 Task: Change the view options to display shorter events the same size as 30-minute events.
Action: Mouse moved to (1028, 110)
Screenshot: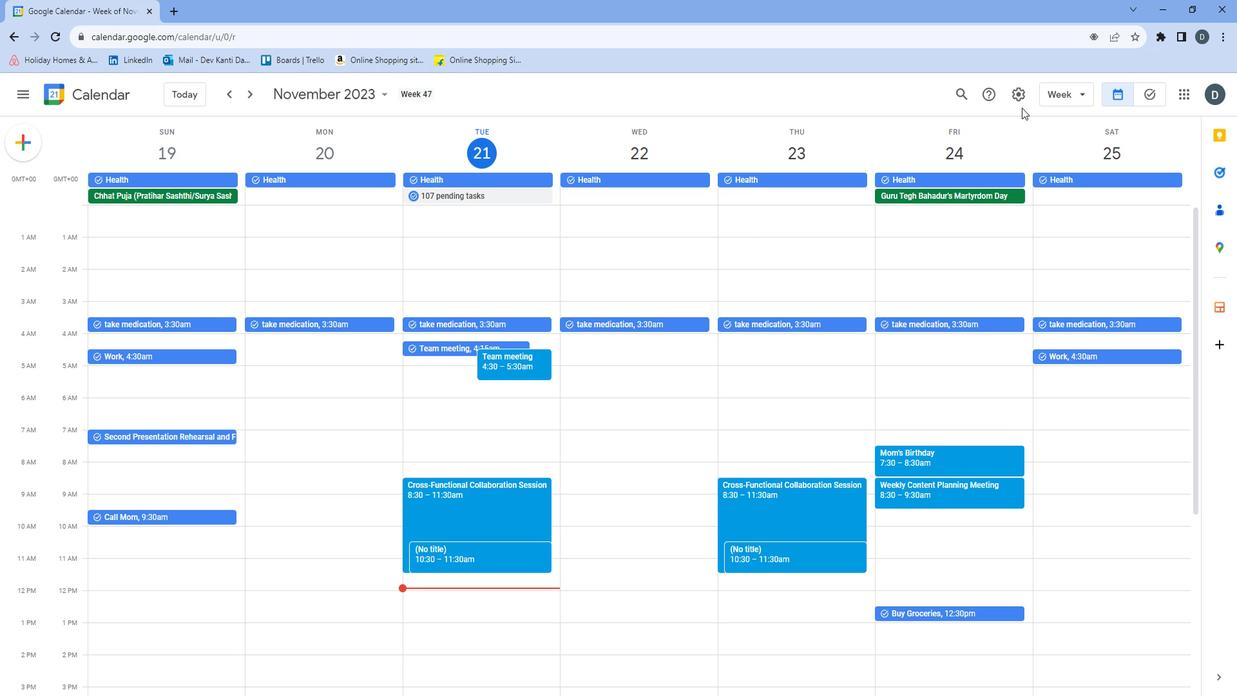 
Action: Mouse pressed left at (1028, 110)
Screenshot: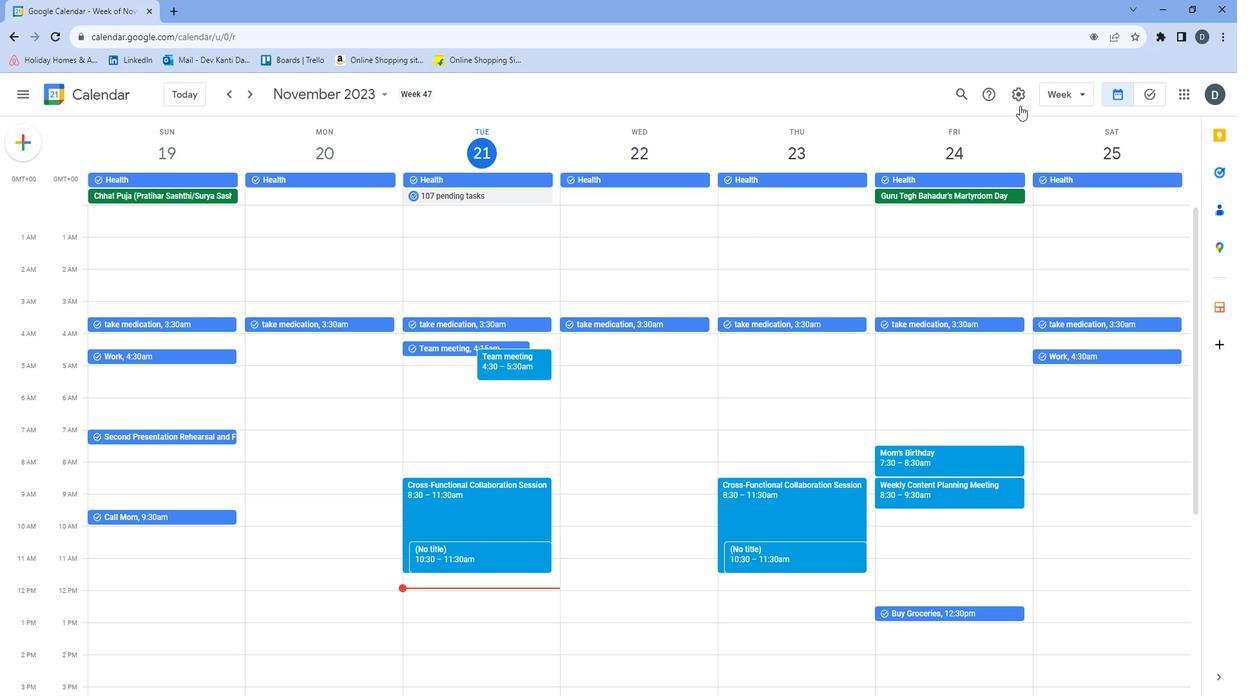
Action: Mouse moved to (1031, 132)
Screenshot: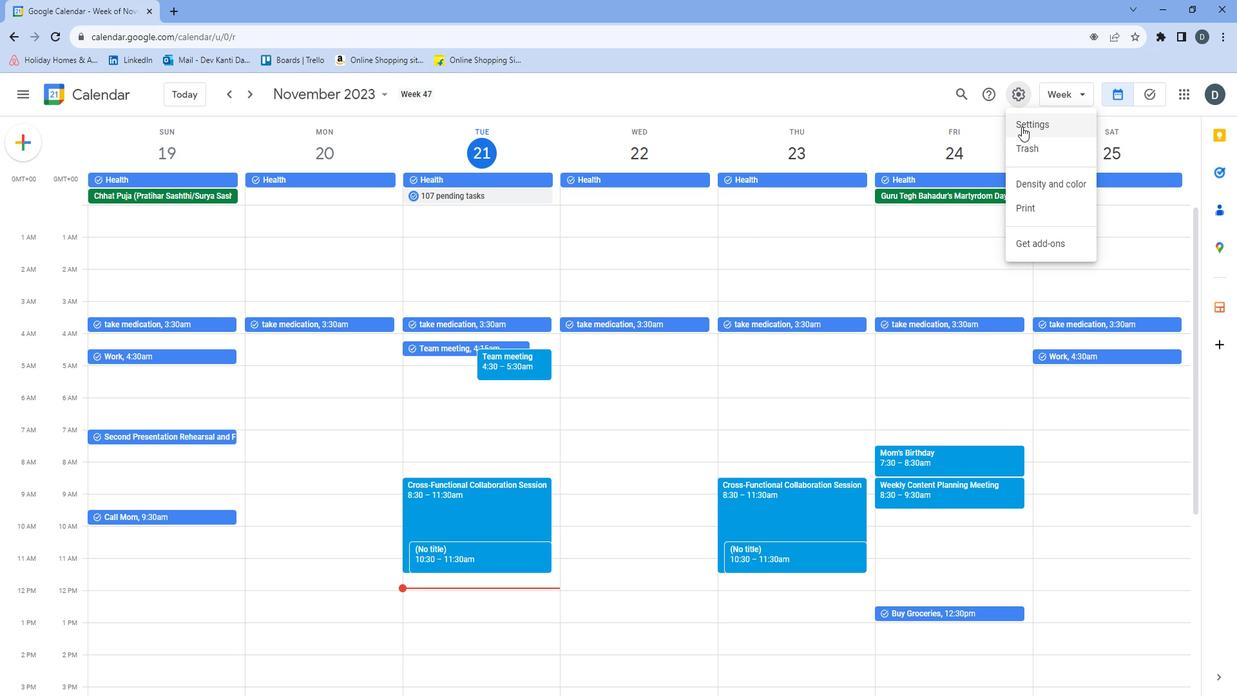 
Action: Mouse pressed left at (1031, 132)
Screenshot: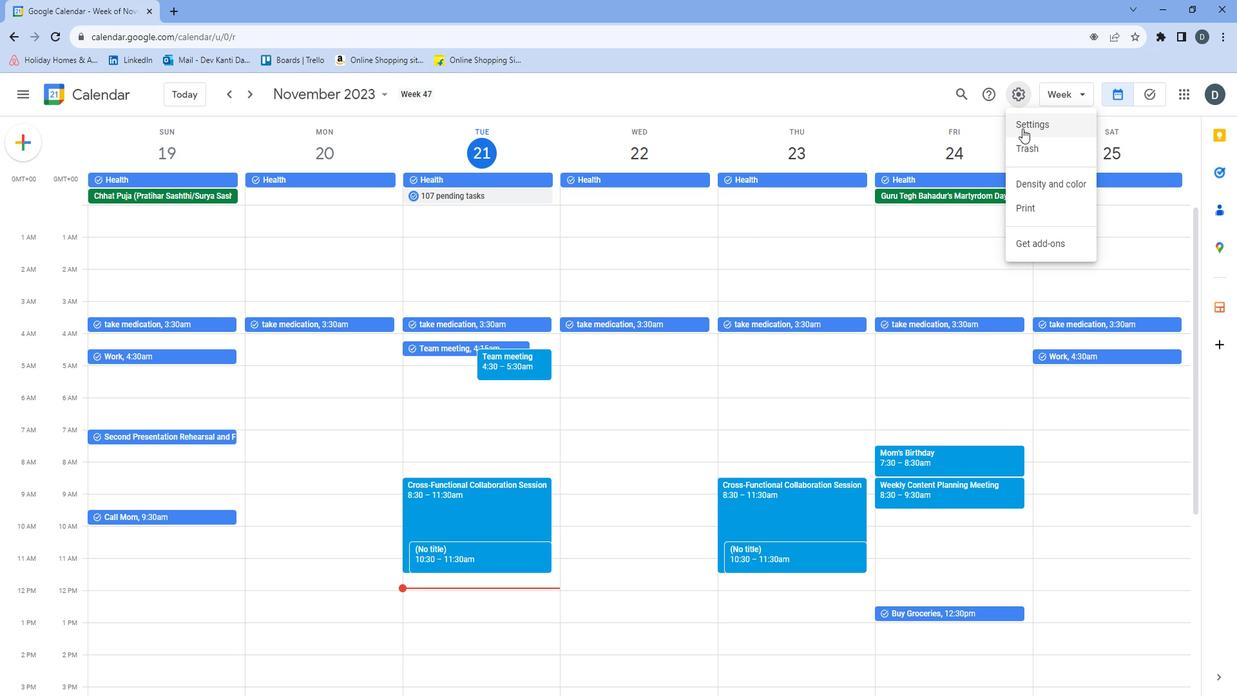 
Action: Mouse moved to (774, 299)
Screenshot: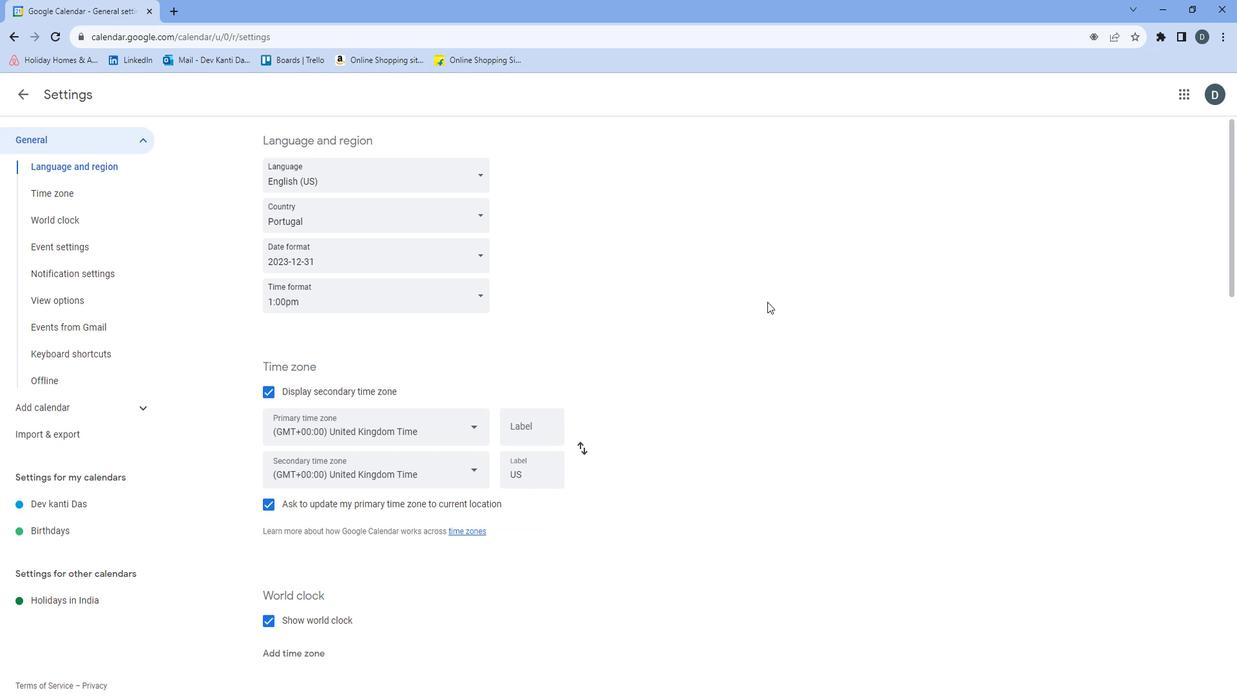 
Action: Mouse scrolled (774, 299) with delta (0, 0)
Screenshot: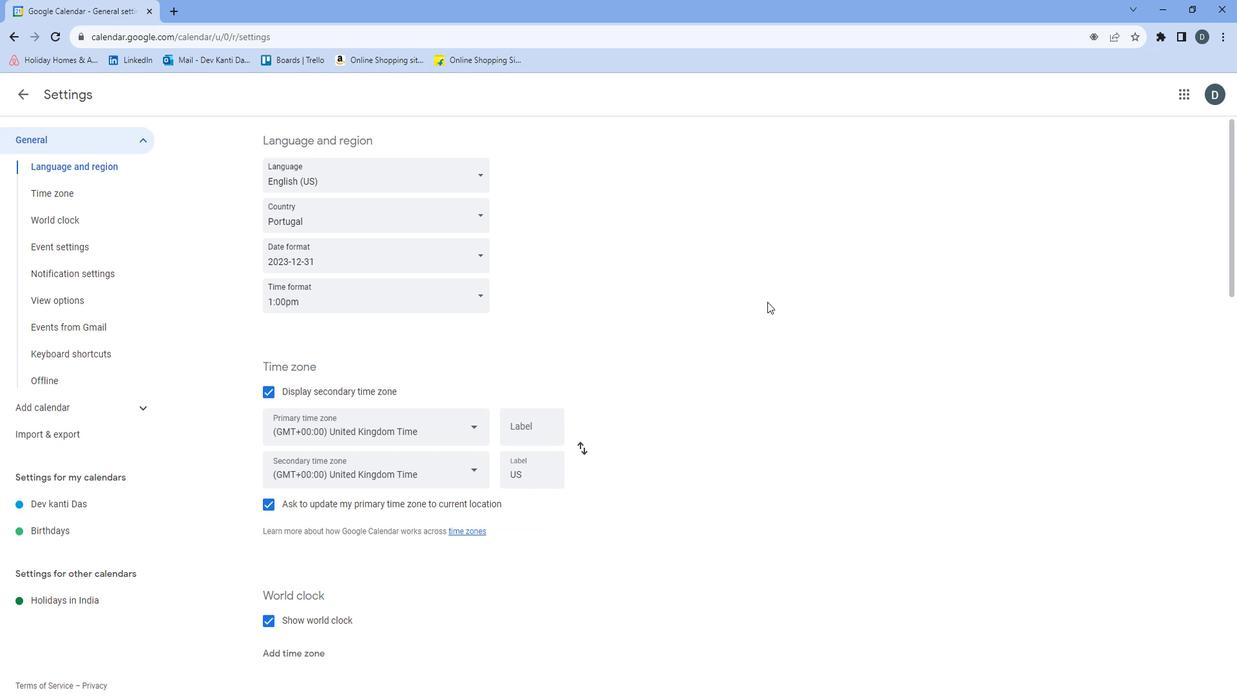 
Action: Mouse moved to (772, 301)
Screenshot: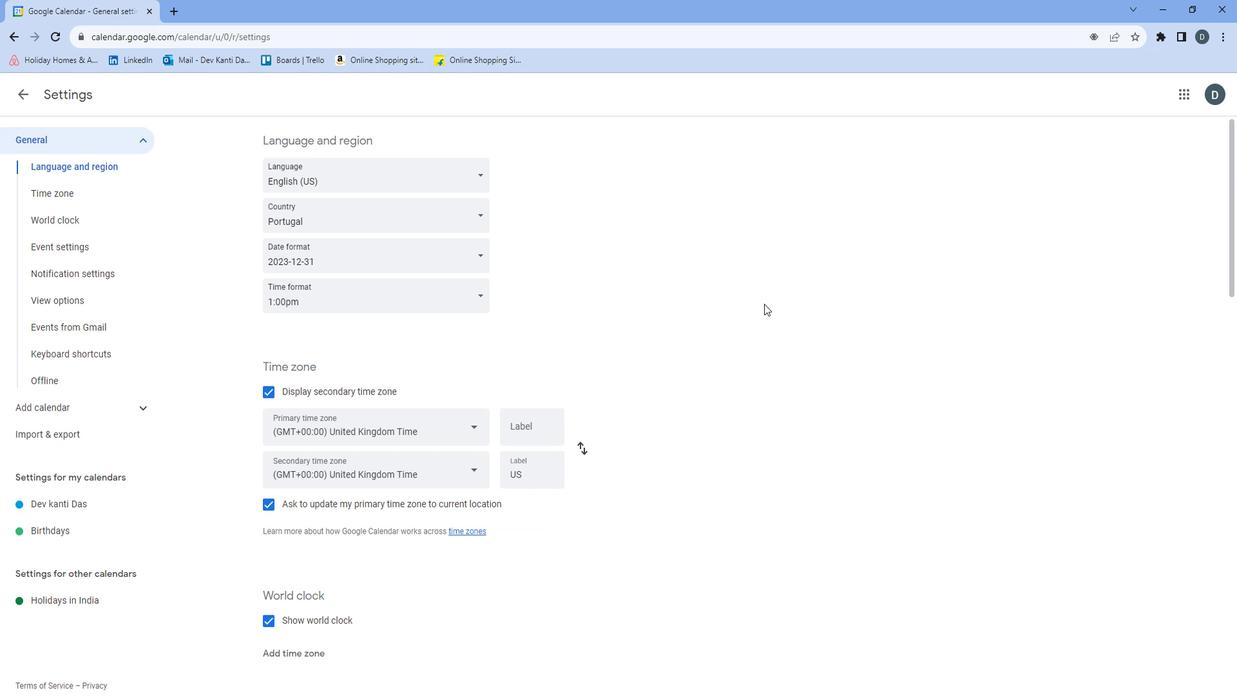 
Action: Mouse scrolled (772, 300) with delta (0, 0)
Screenshot: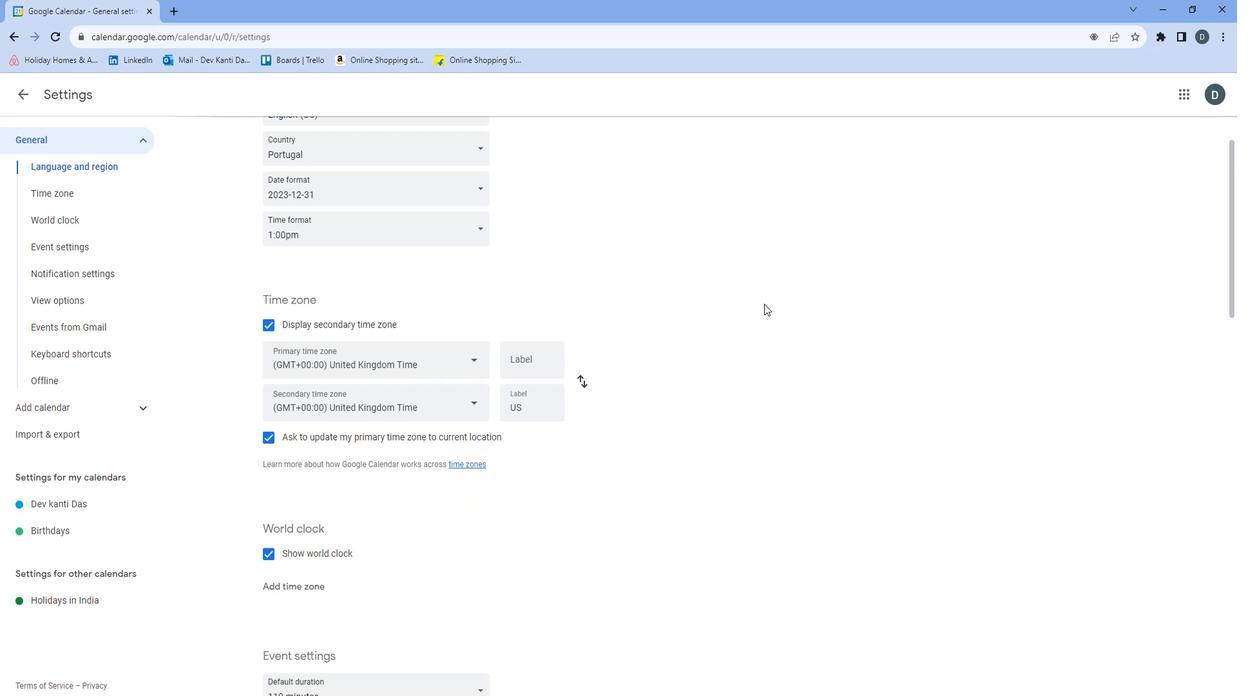 
Action: Mouse scrolled (772, 300) with delta (0, 0)
Screenshot: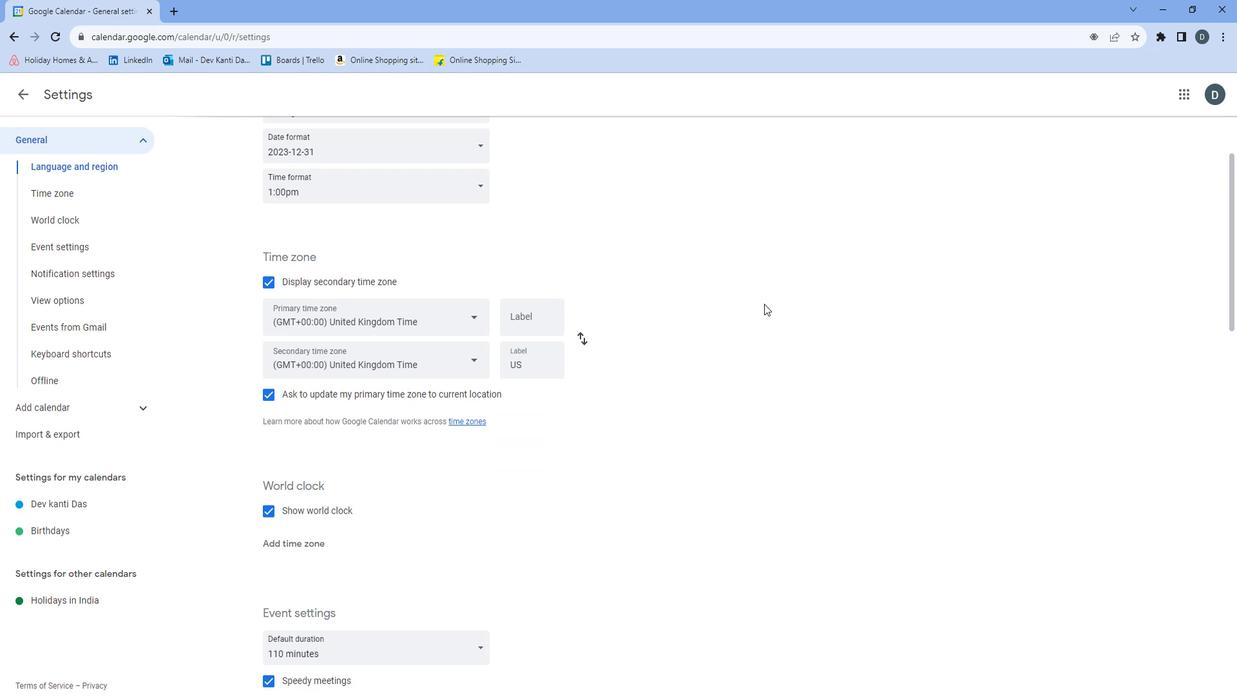 
Action: Mouse moved to (772, 301)
Screenshot: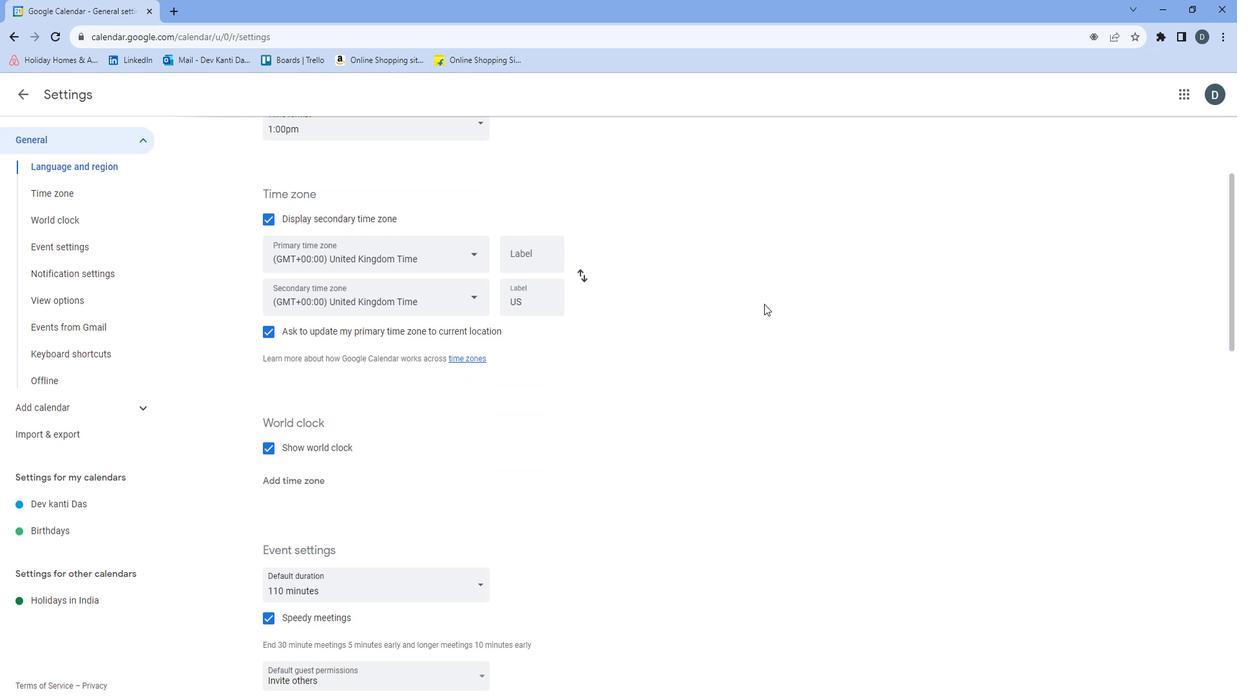 
Action: Mouse scrolled (772, 300) with delta (0, 0)
Screenshot: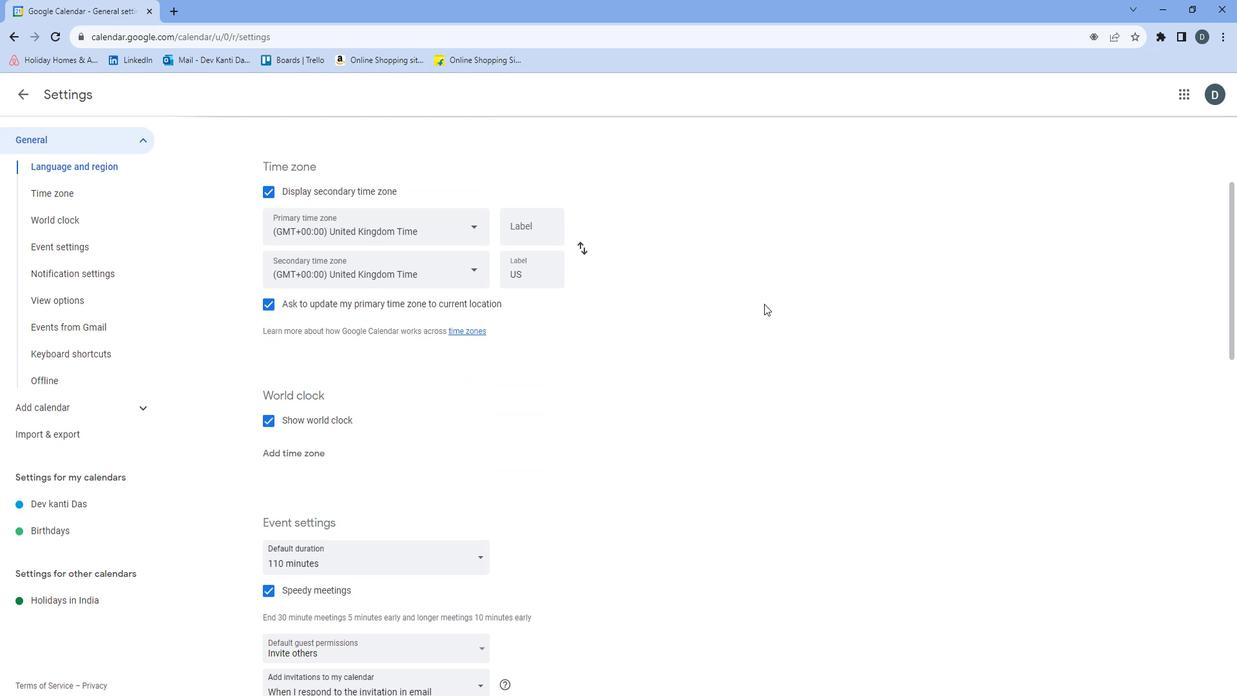 
Action: Mouse moved to (771, 301)
Screenshot: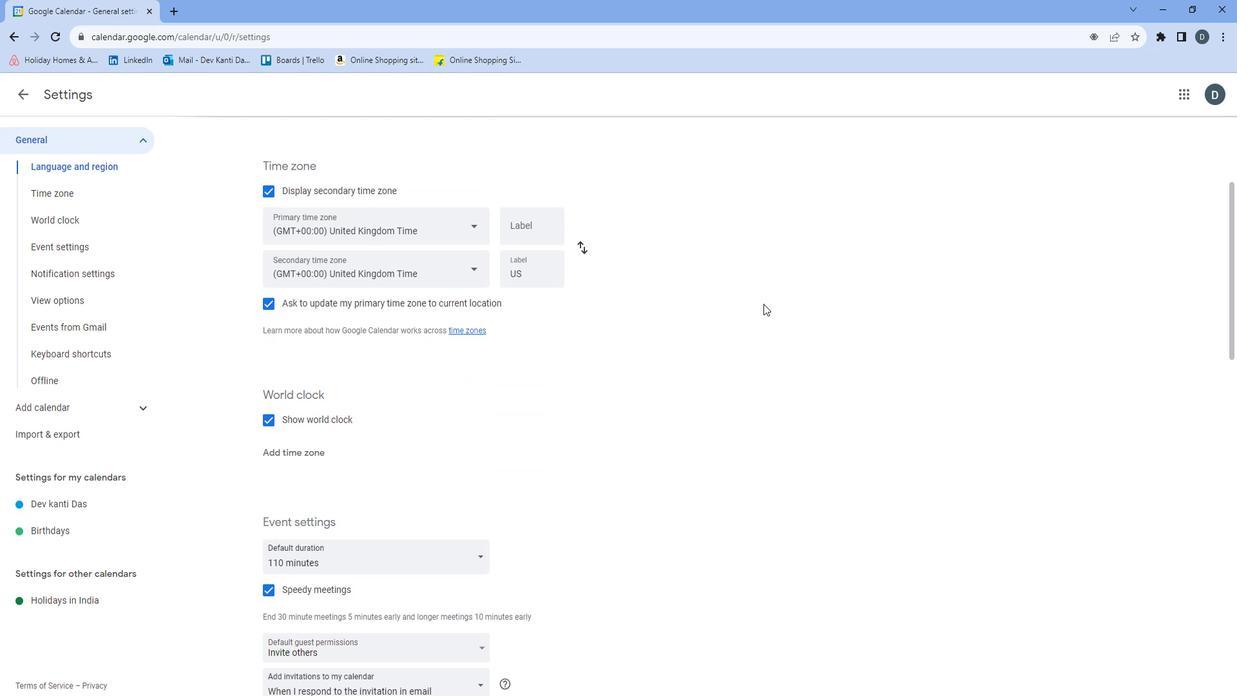 
Action: Mouse scrolled (771, 300) with delta (0, 0)
Screenshot: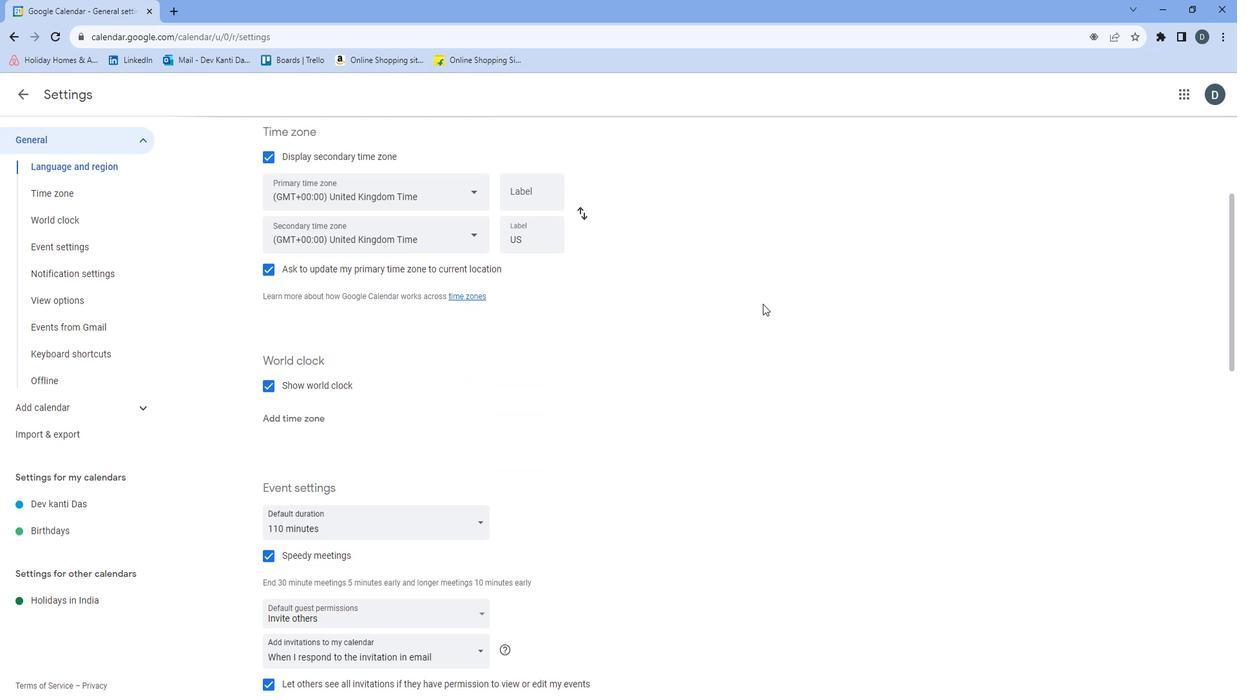 
Action: Mouse moved to (769, 300)
Screenshot: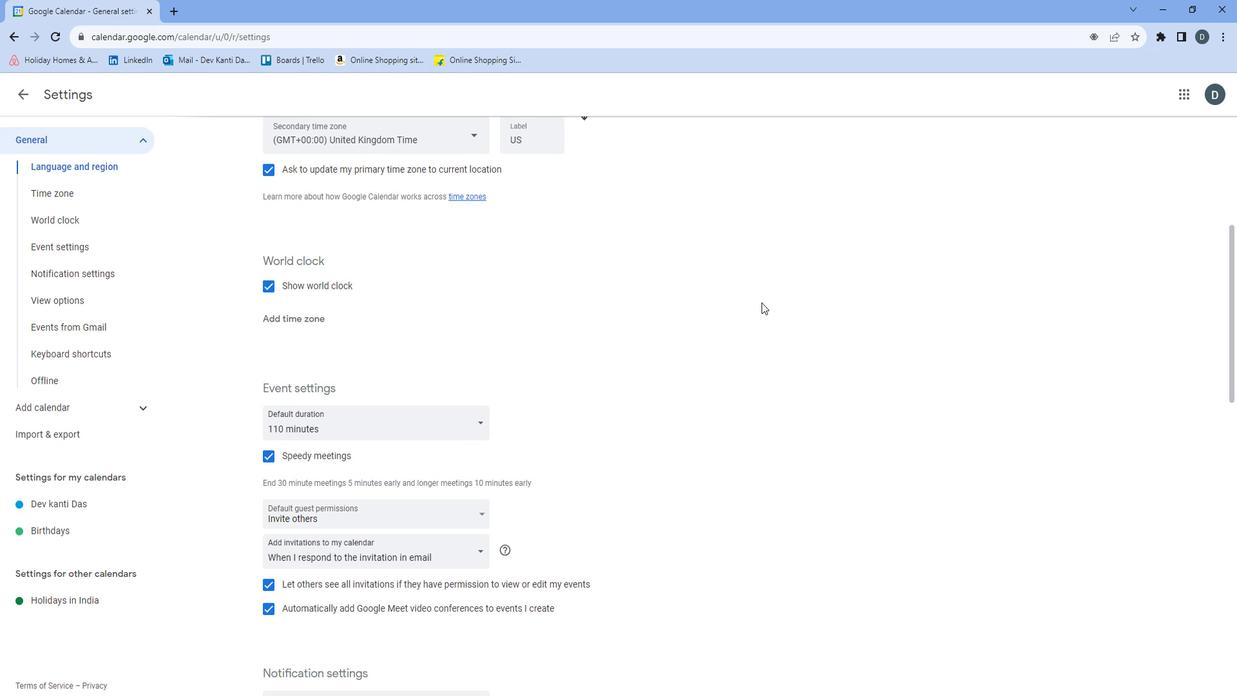 
Action: Mouse scrolled (769, 299) with delta (0, 0)
Screenshot: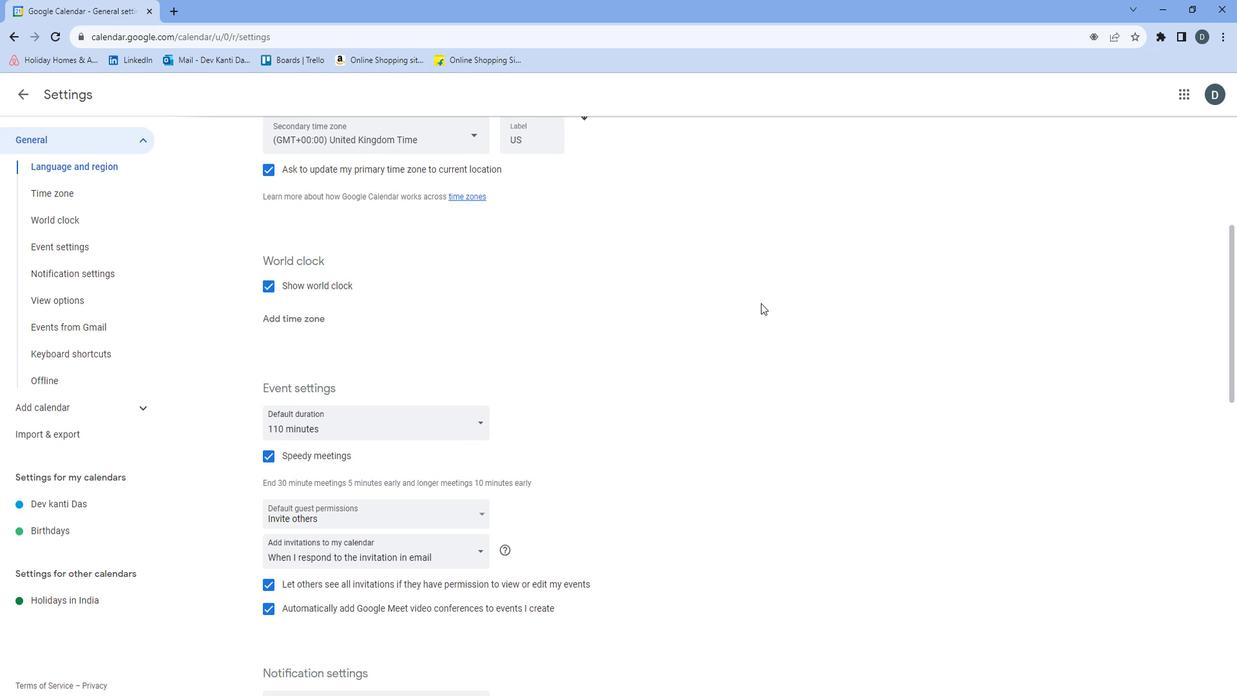 
Action: Mouse scrolled (769, 299) with delta (0, 0)
Screenshot: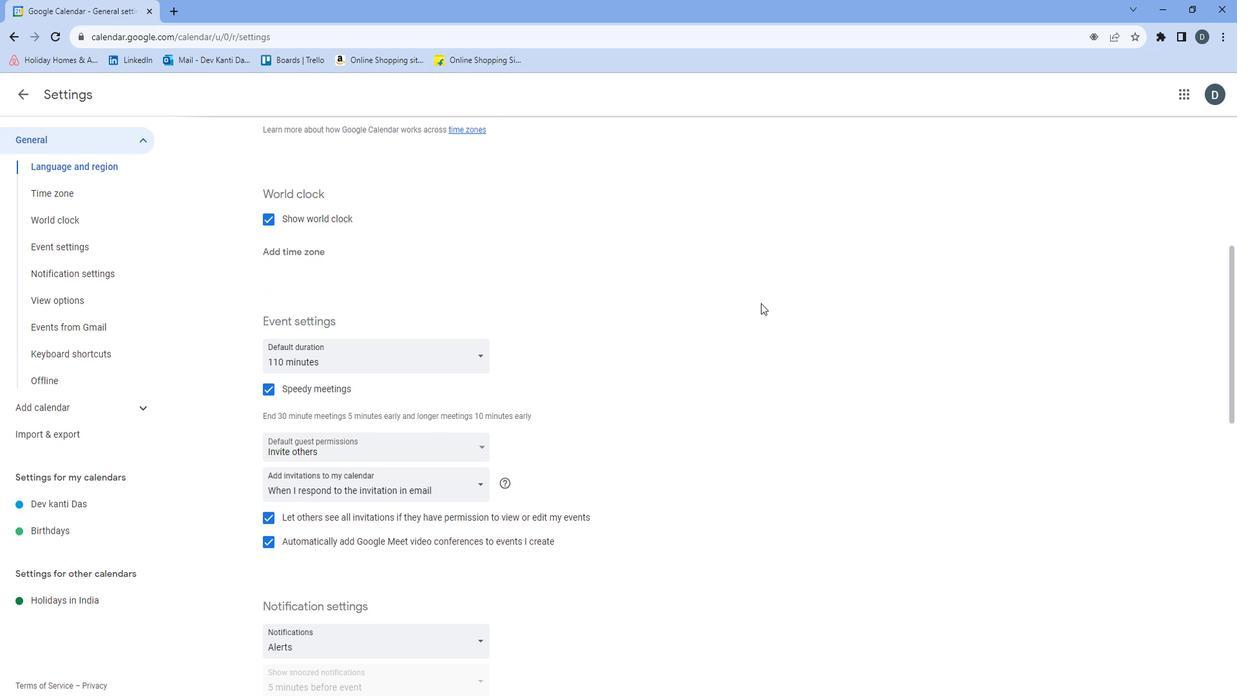 
Action: Mouse scrolled (769, 299) with delta (0, 0)
Screenshot: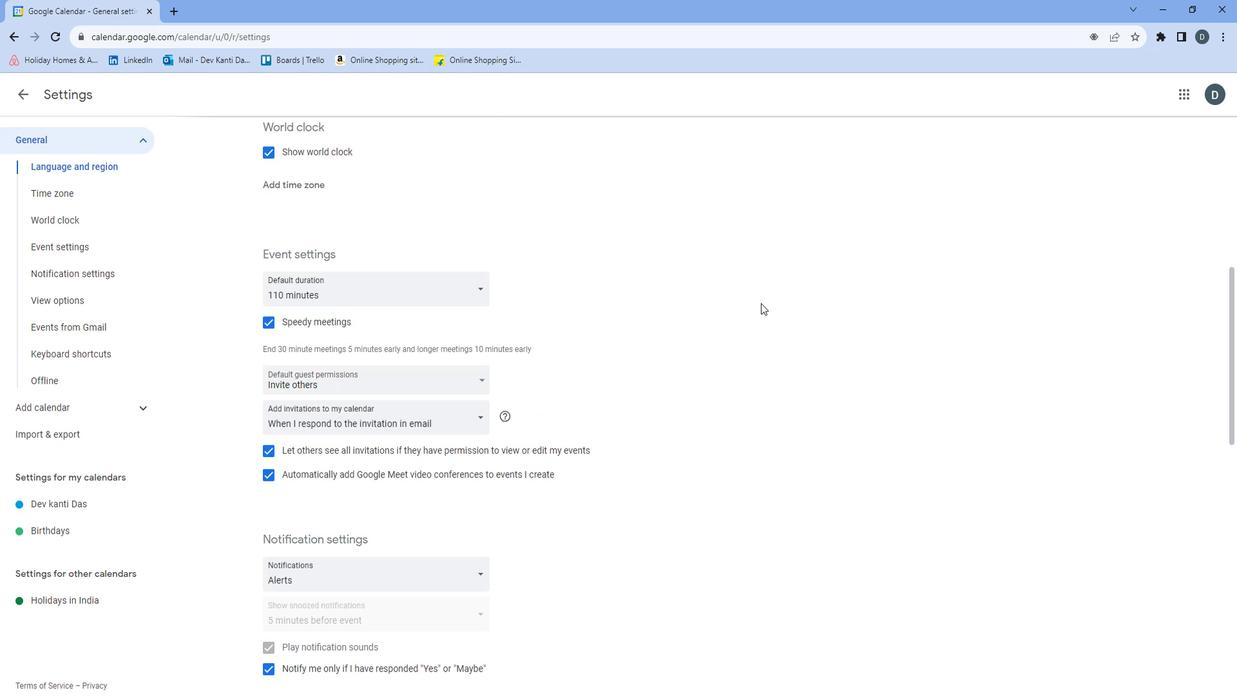 
Action: Mouse scrolled (769, 299) with delta (0, 0)
Screenshot: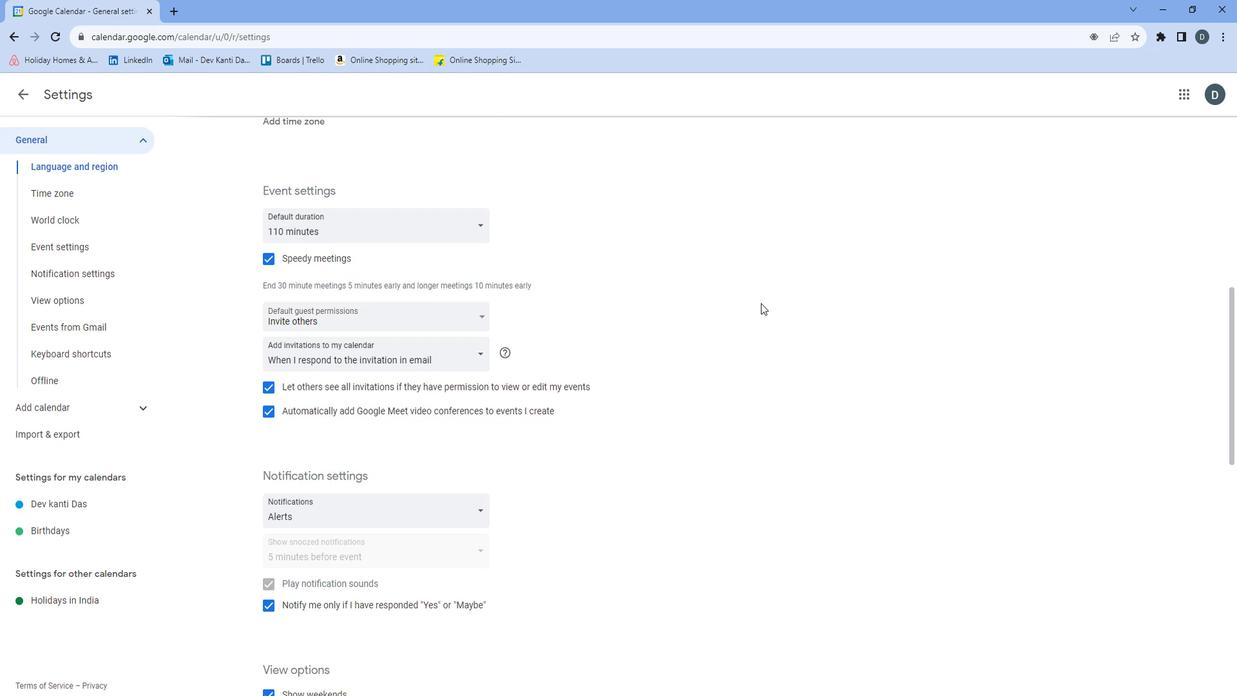 
Action: Mouse moved to (769, 299)
Screenshot: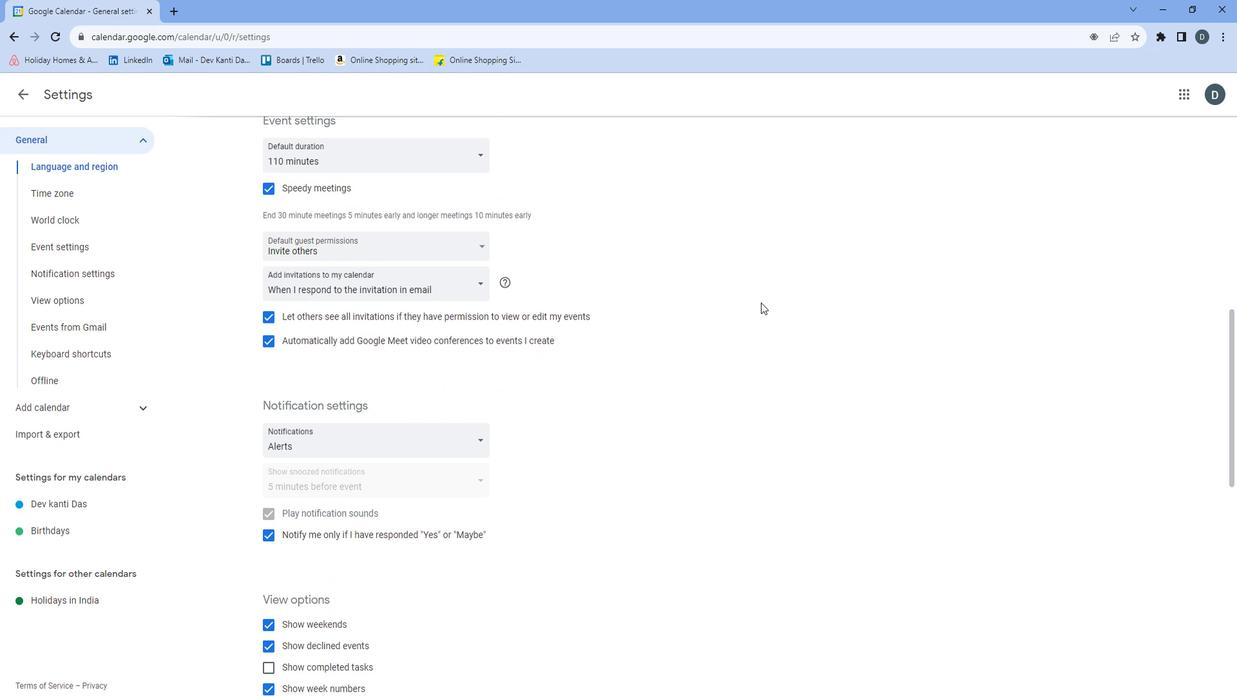 
Action: Mouse scrolled (769, 299) with delta (0, 0)
Screenshot: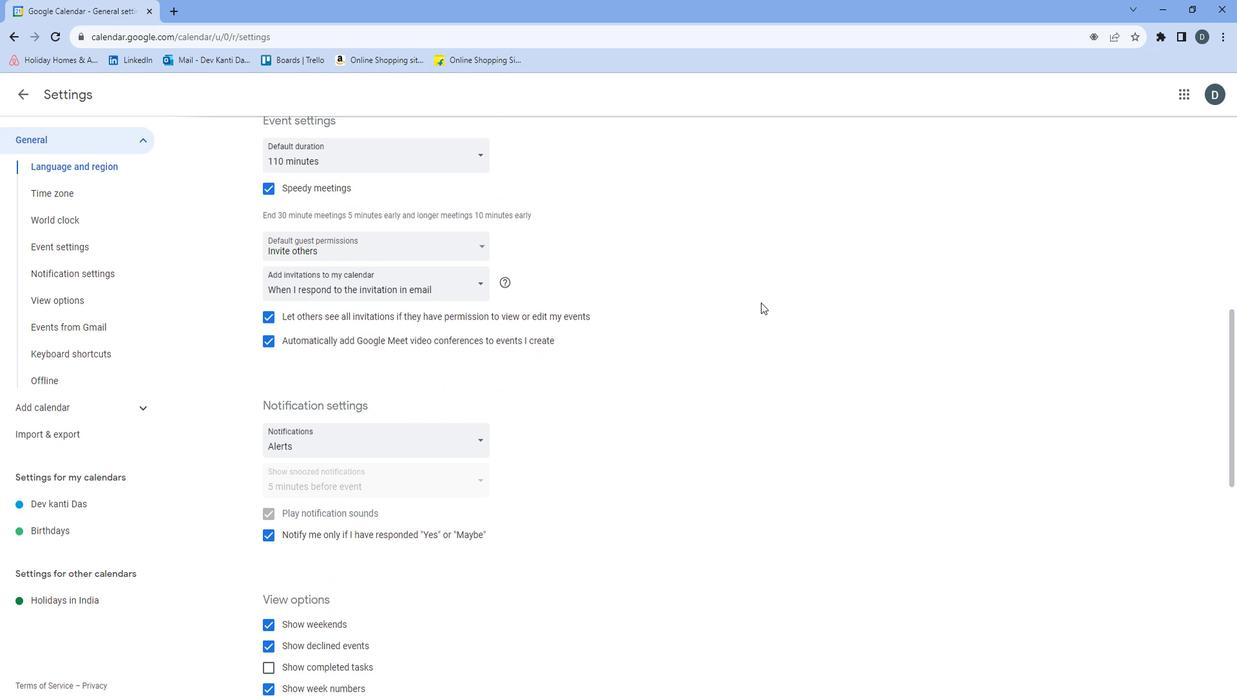 
Action: Mouse scrolled (769, 299) with delta (0, 0)
Screenshot: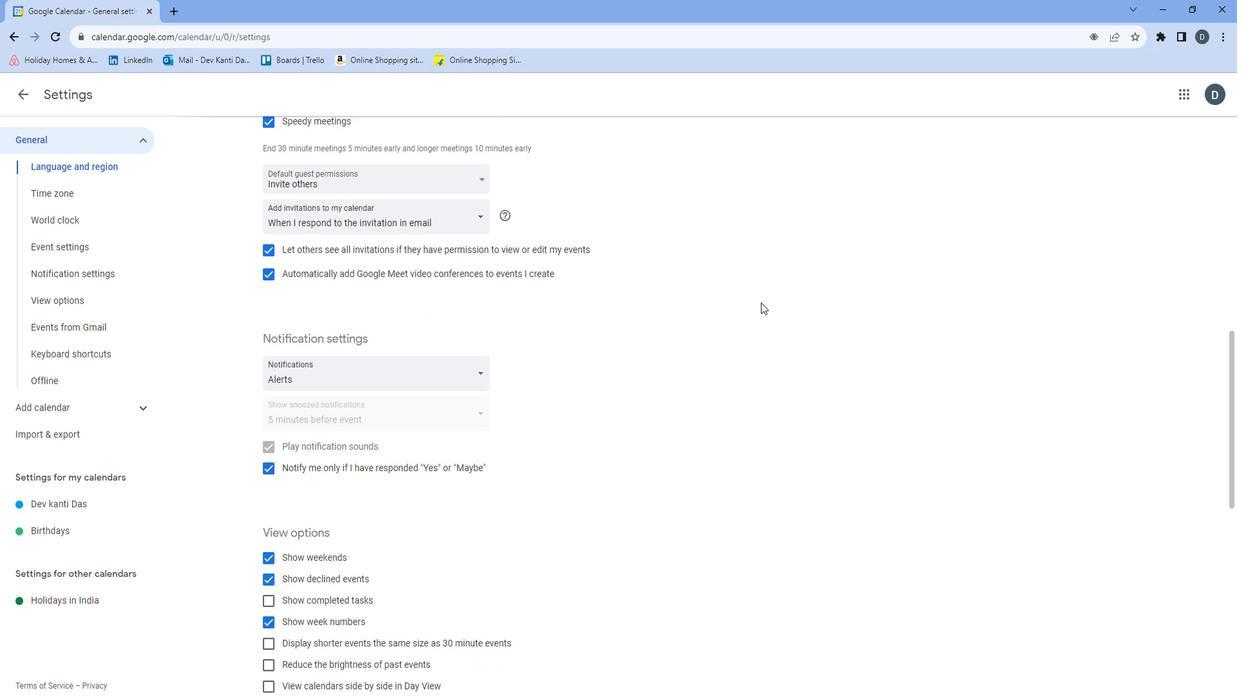 
Action: Mouse moved to (278, 564)
Screenshot: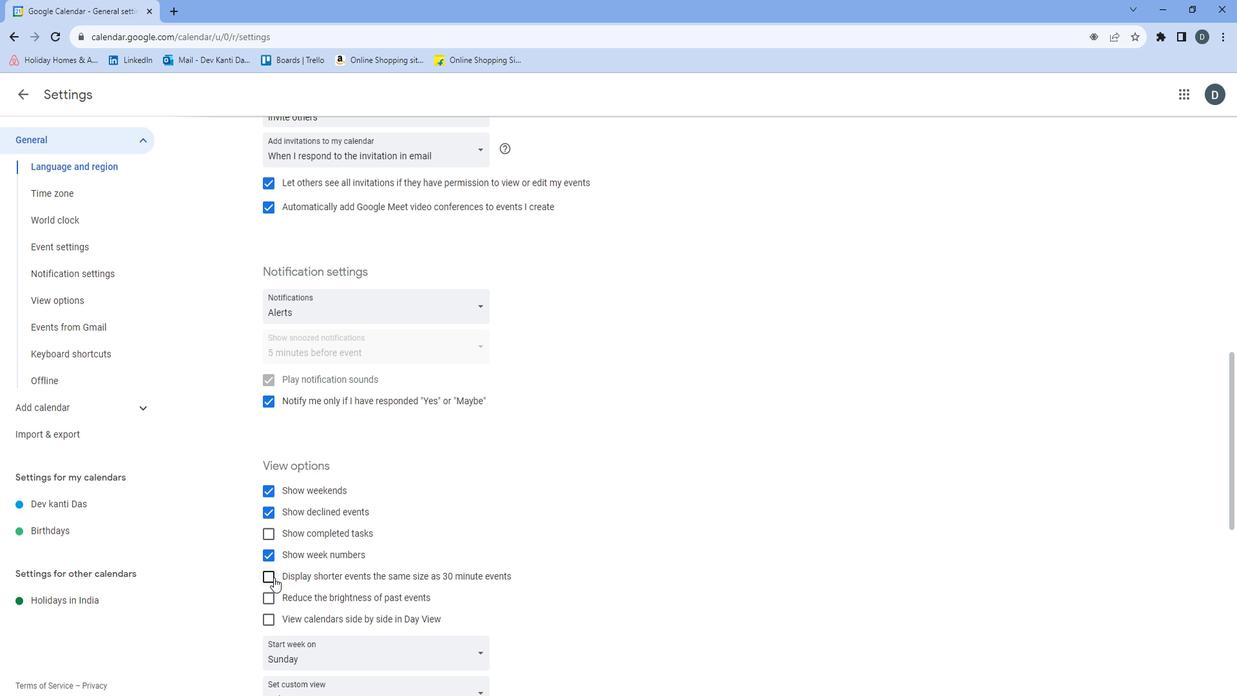 
Action: Mouse pressed left at (278, 564)
Screenshot: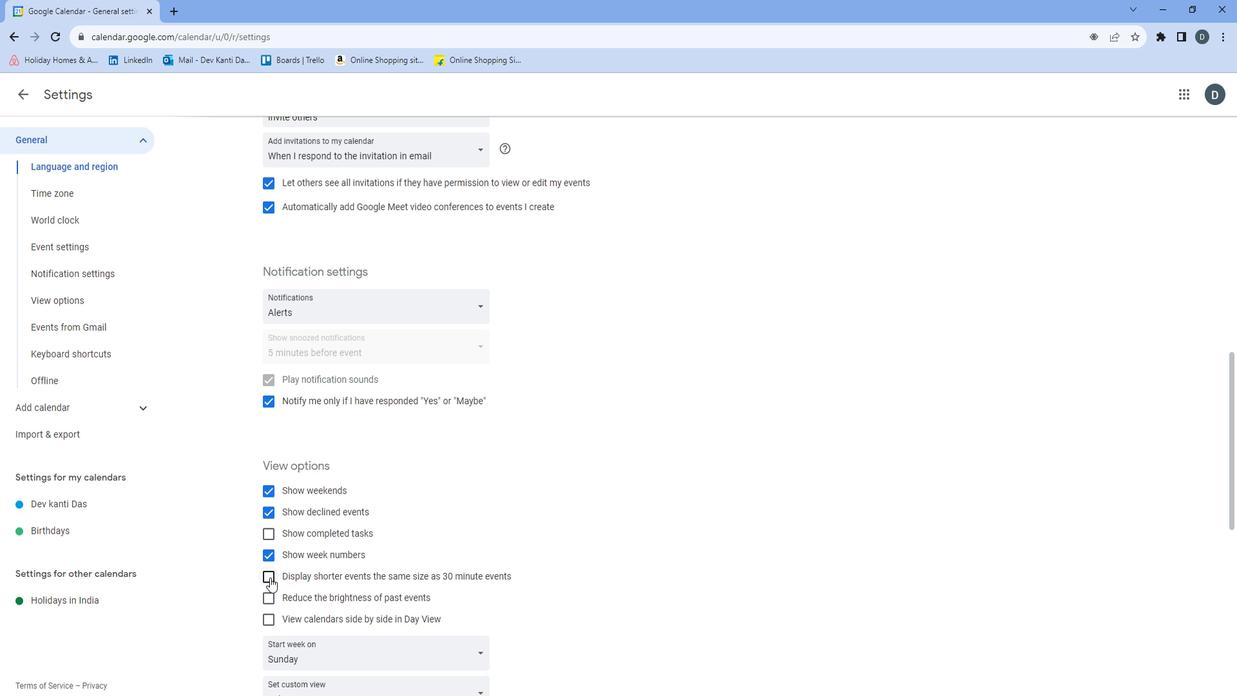 
Action: Mouse moved to (484, 537)
Screenshot: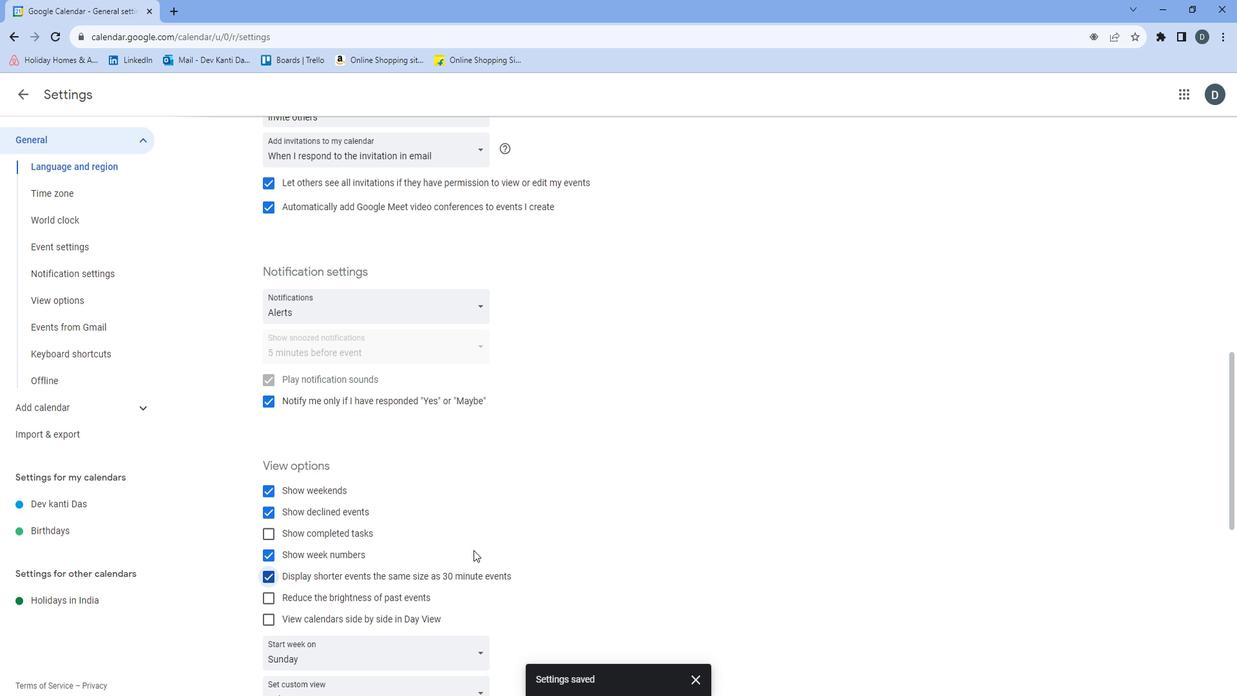 
